 Task: Use the formula "ADDRESS" in spreadsheet "Project protfolio".
Action: Mouse moved to (612, 98)
Screenshot: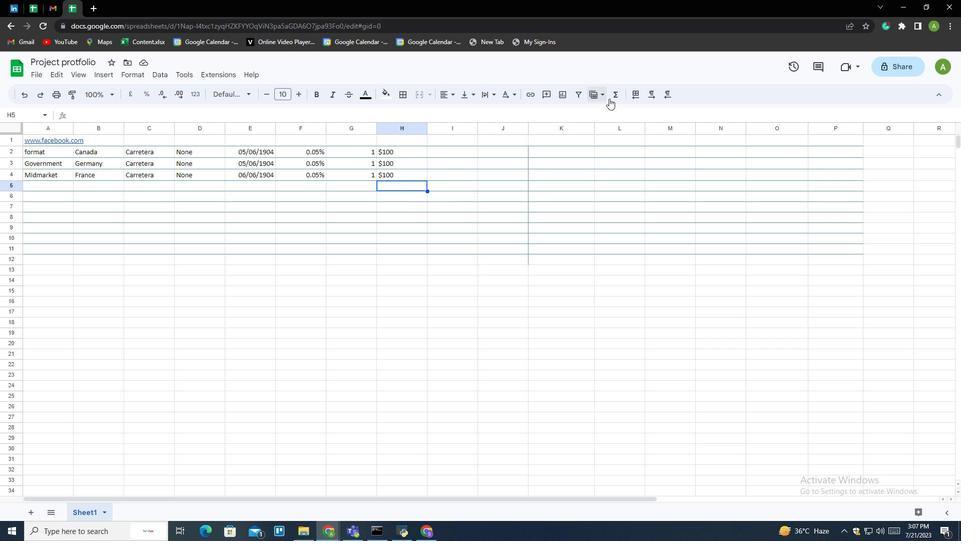 
Action: Mouse pressed left at (612, 98)
Screenshot: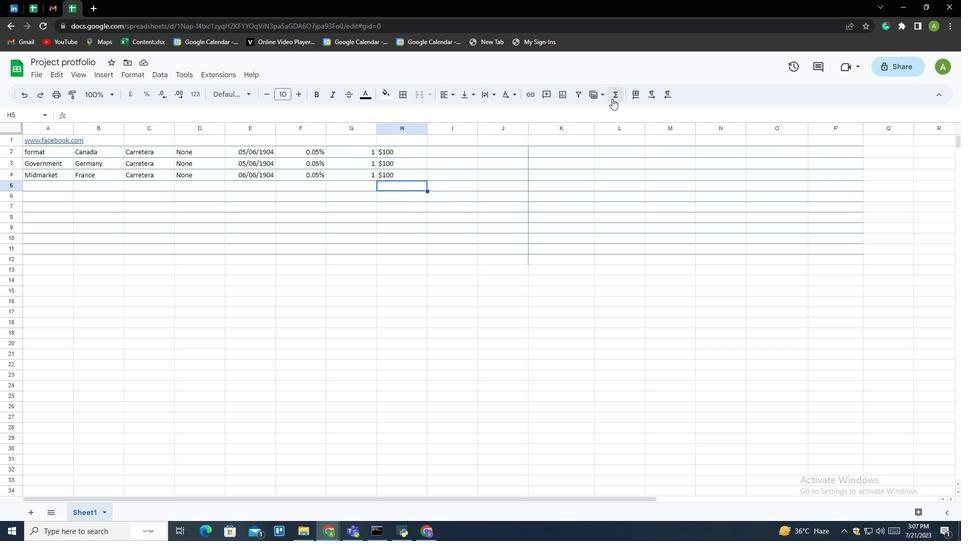 
Action: Mouse moved to (633, 197)
Screenshot: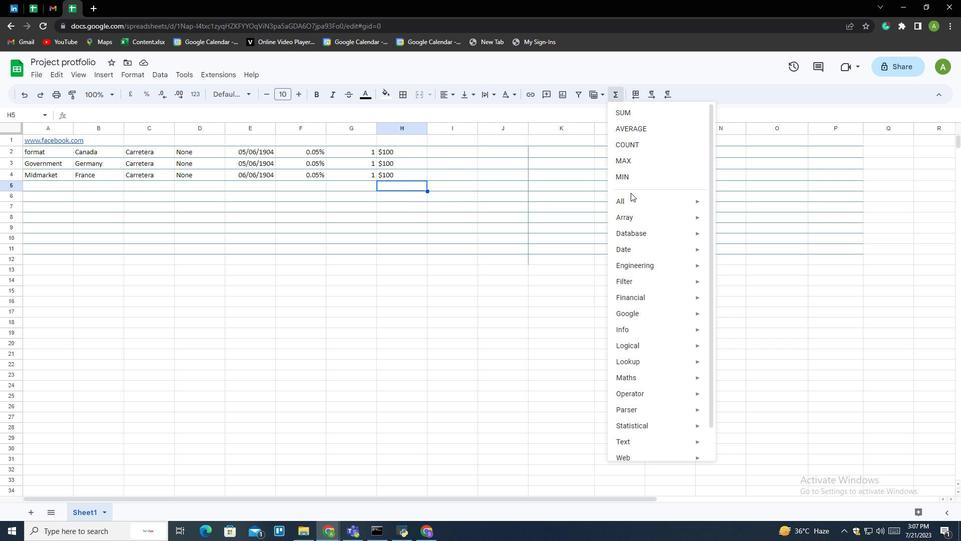 
Action: Mouse pressed left at (633, 197)
Screenshot: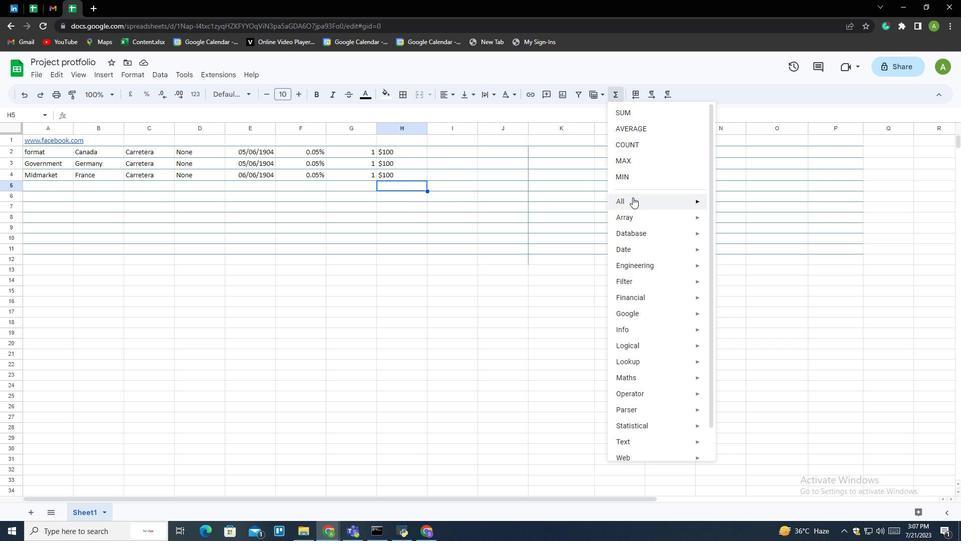 
Action: Mouse moved to (731, 173)
Screenshot: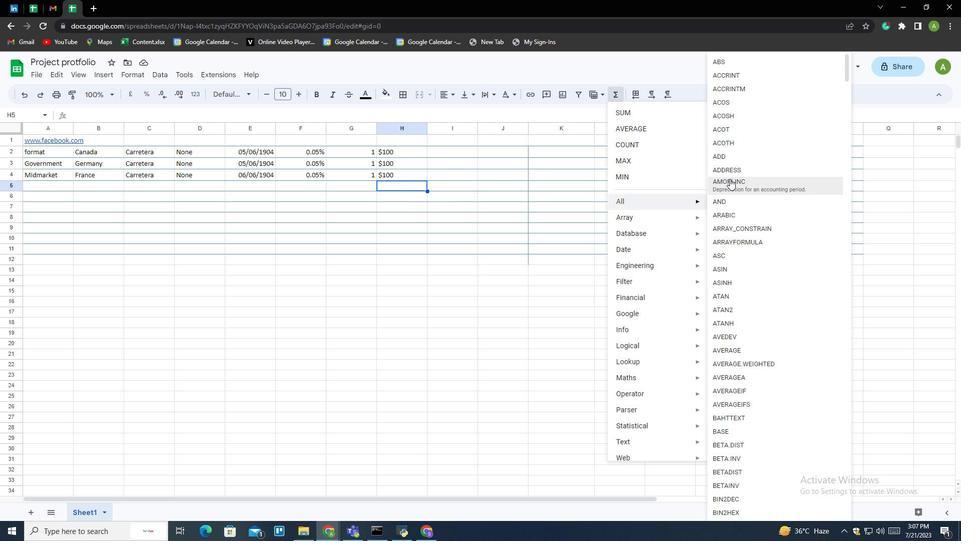 
Action: Mouse pressed left at (731, 173)
Screenshot: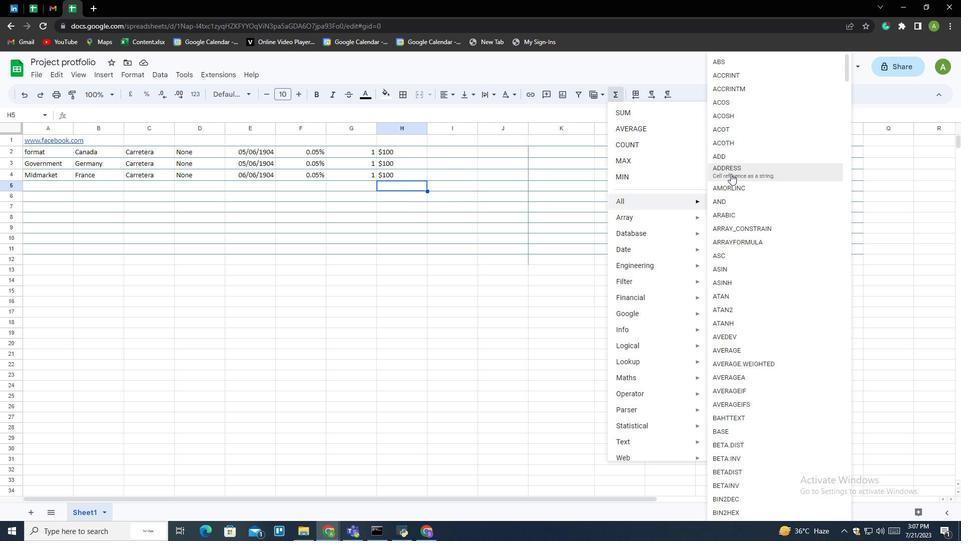 
Action: Mouse moved to (474, 183)
Screenshot: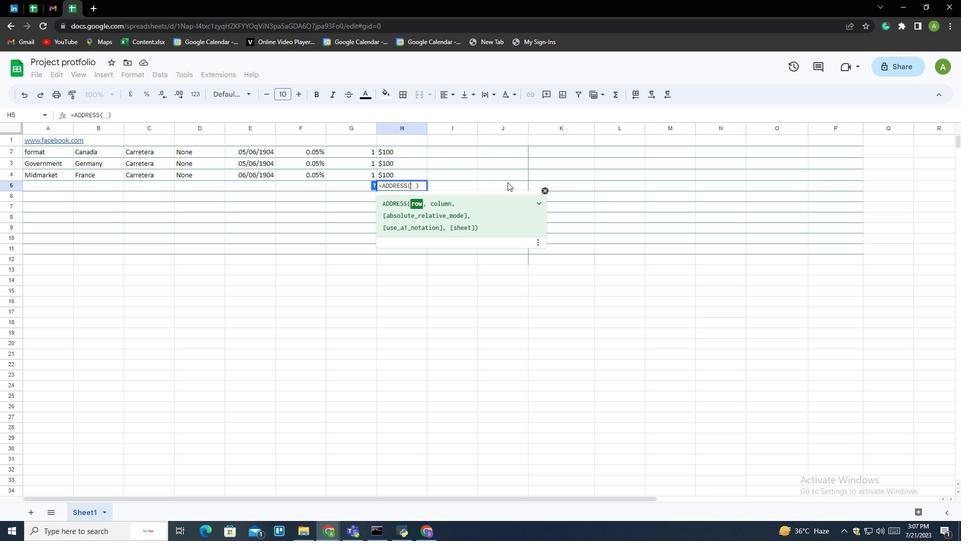 
Action: Key pressed 1,2,3<Key.enter>
Screenshot: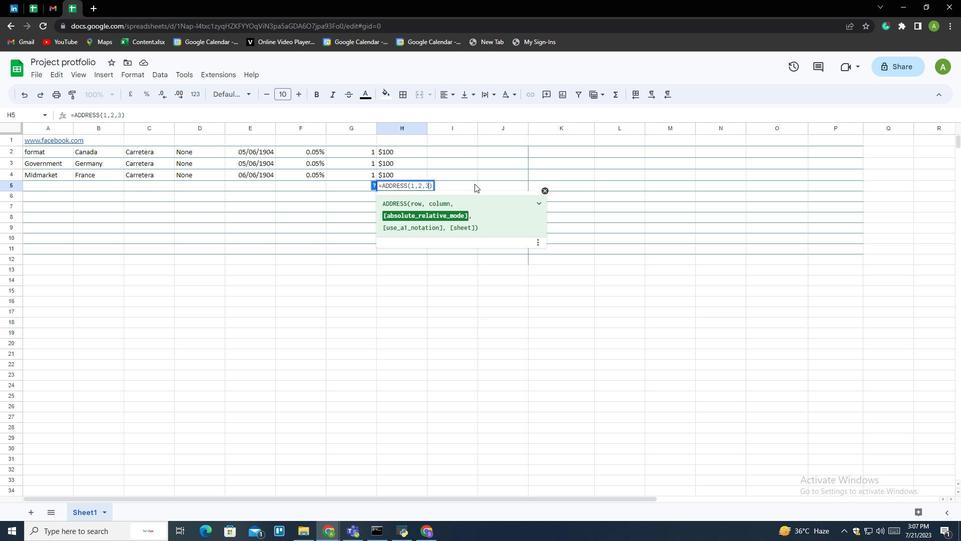 
